 Task: In the  document Climateactionmeet.epub change page color to  'Olive Green'. Insert watermark  'Confidential ' Apply Font Style in watermark Nunito
Action: Mouse moved to (239, 331)
Screenshot: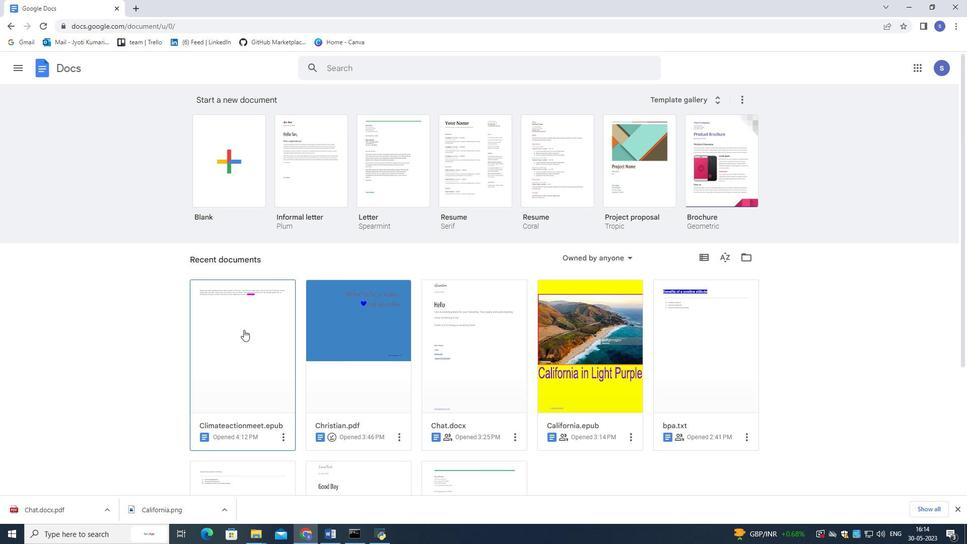 
Action: Mouse pressed left at (239, 331)
Screenshot: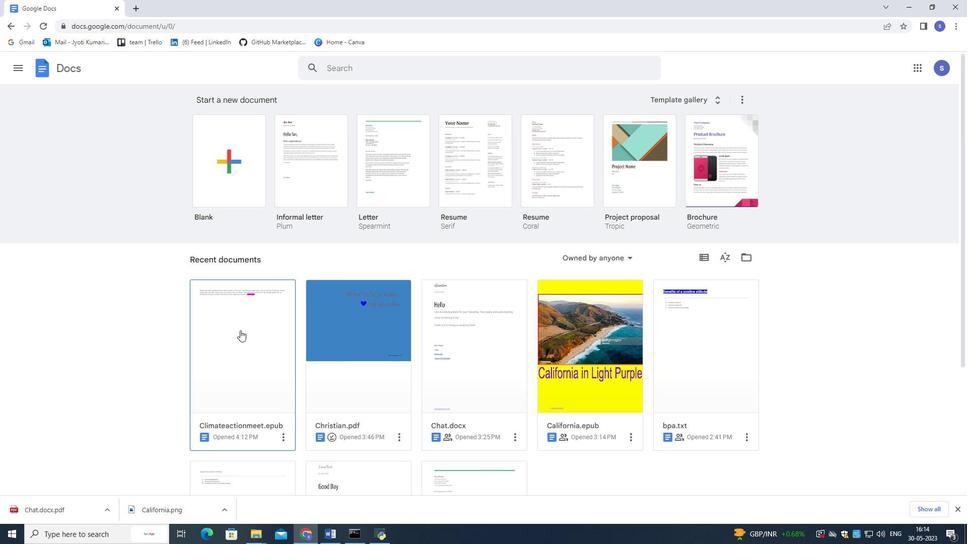 
Action: Mouse moved to (585, 287)
Screenshot: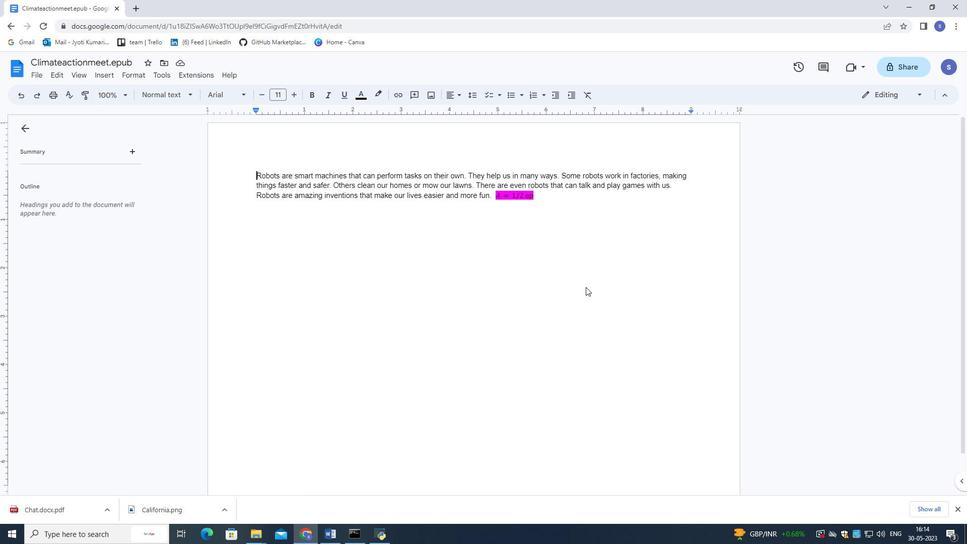 
Action: Mouse pressed left at (585, 287)
Screenshot: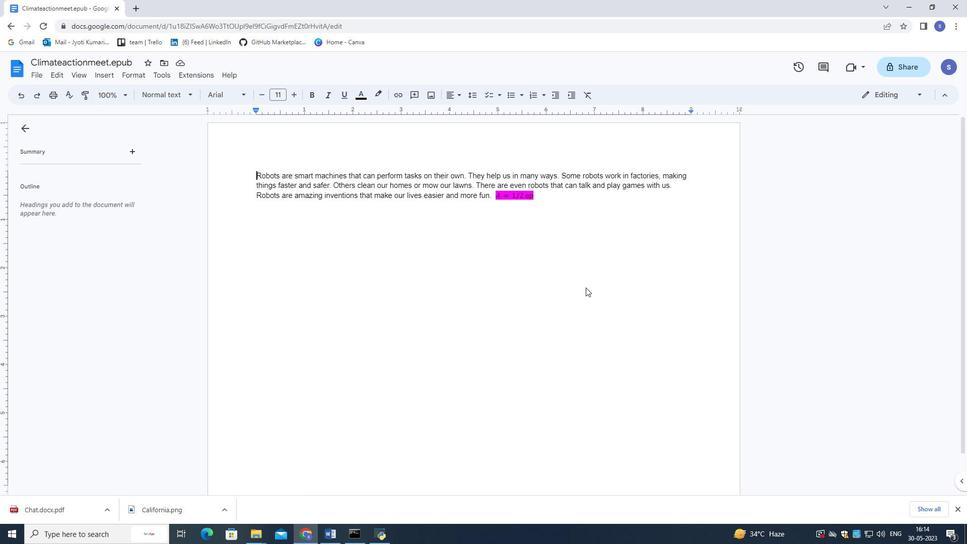 
Action: Mouse moved to (37, 75)
Screenshot: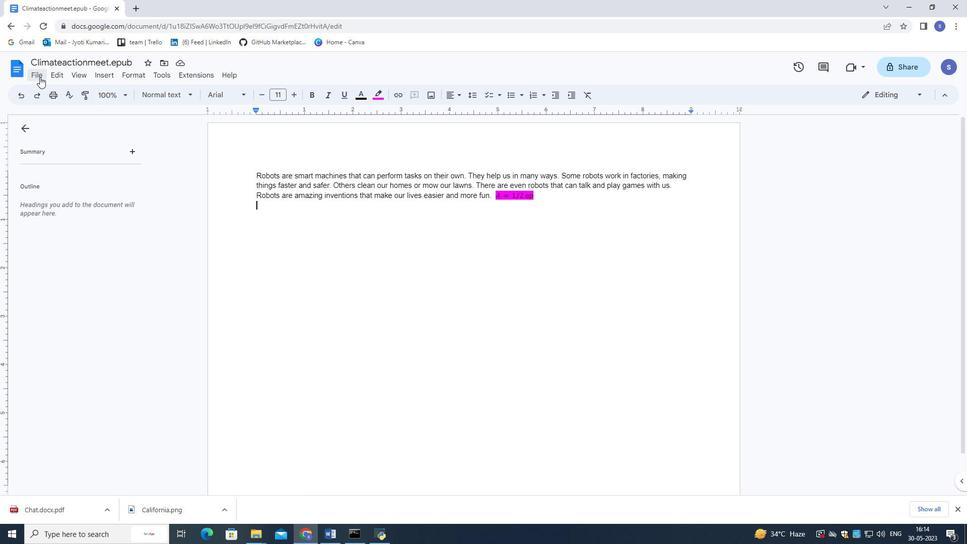 
Action: Mouse pressed left at (37, 75)
Screenshot: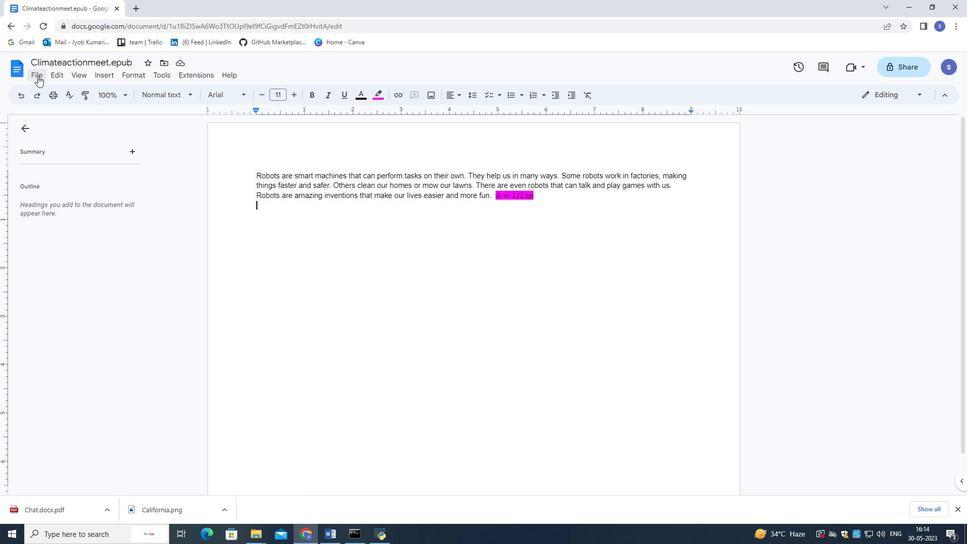 
Action: Mouse moved to (93, 351)
Screenshot: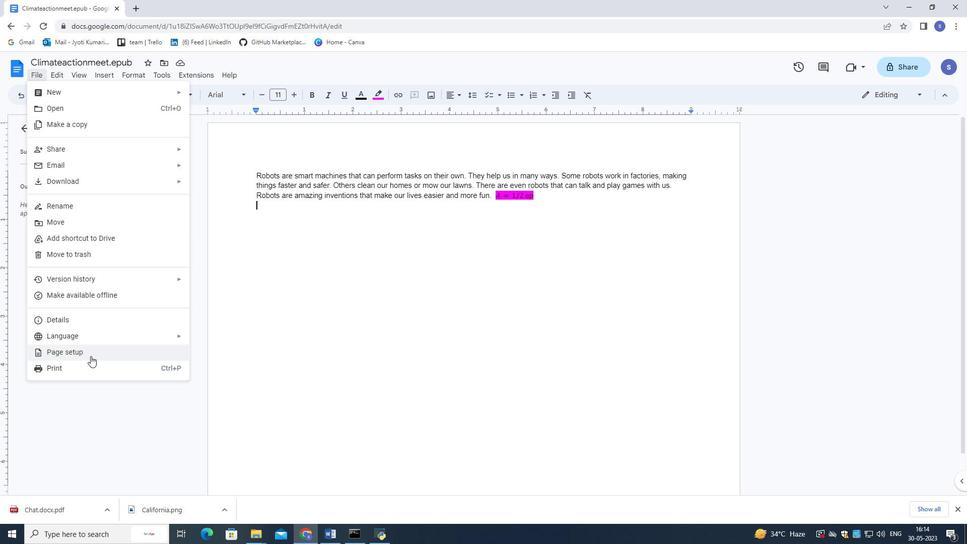 
Action: Mouse pressed left at (93, 351)
Screenshot: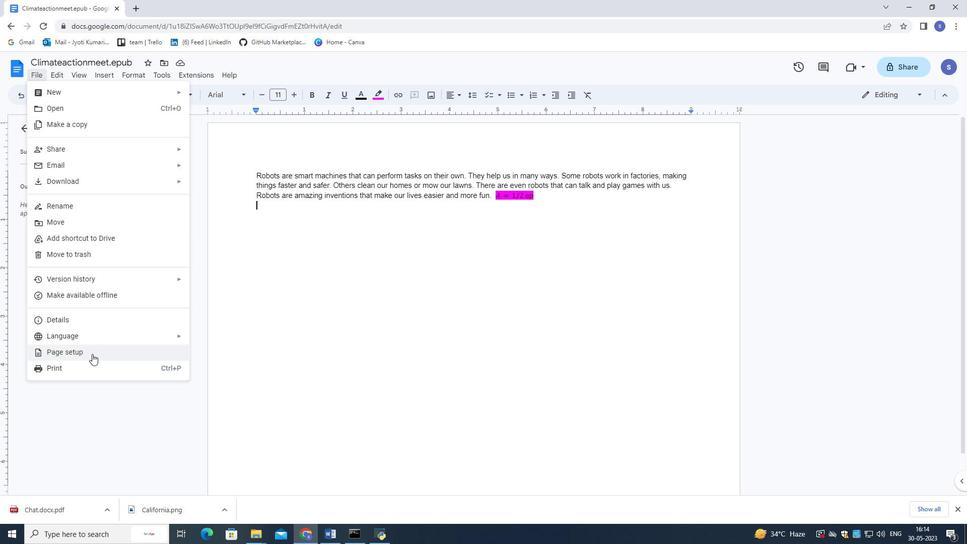 
Action: Mouse moved to (406, 336)
Screenshot: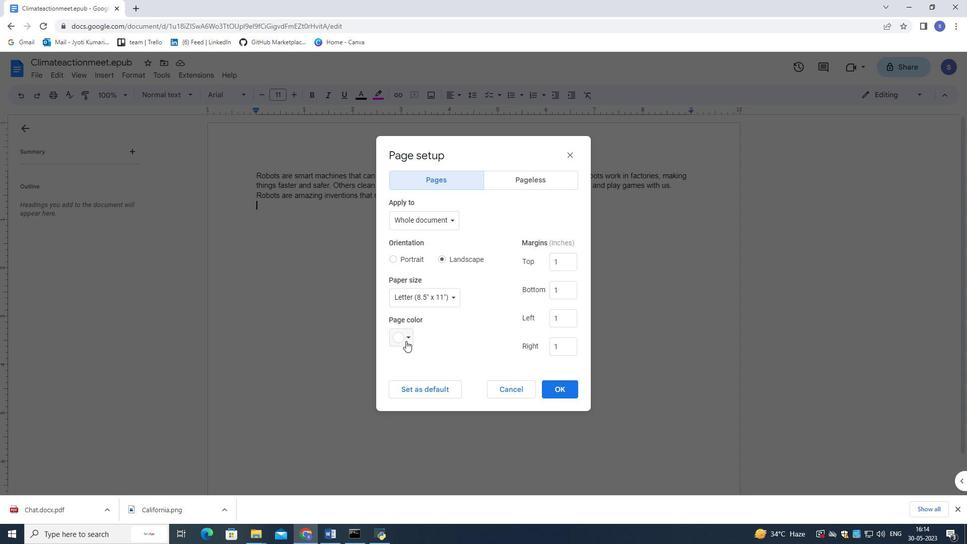 
Action: Mouse pressed left at (406, 336)
Screenshot: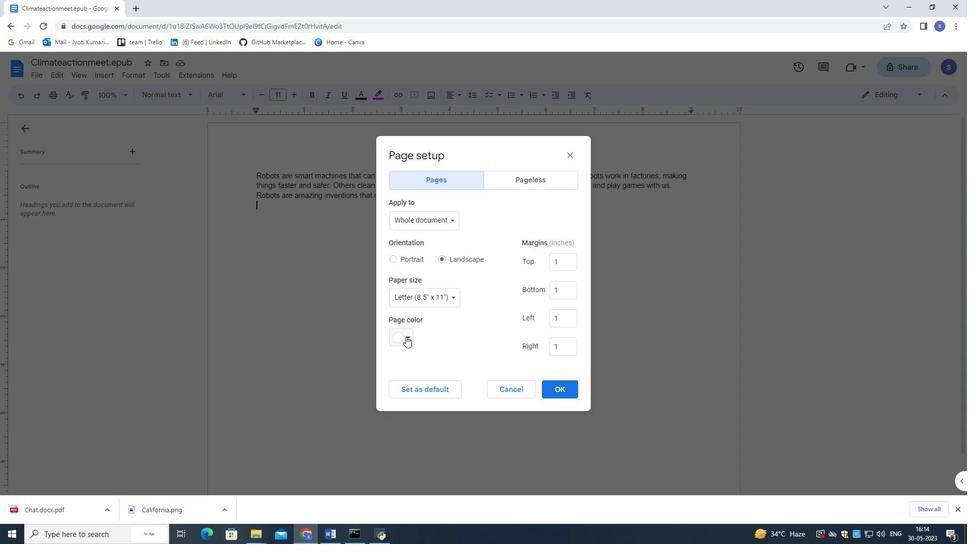 
Action: Mouse moved to (444, 410)
Screenshot: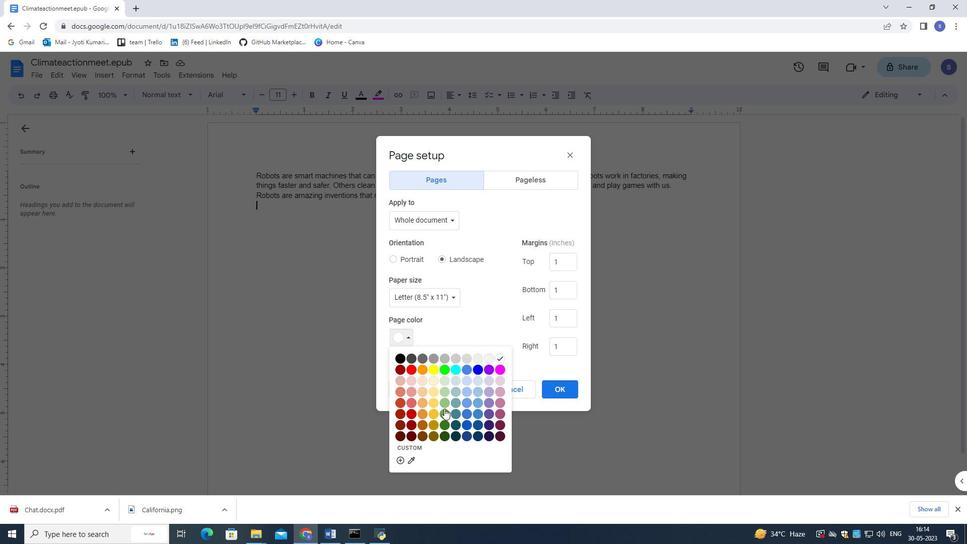 
Action: Mouse pressed left at (444, 410)
Screenshot: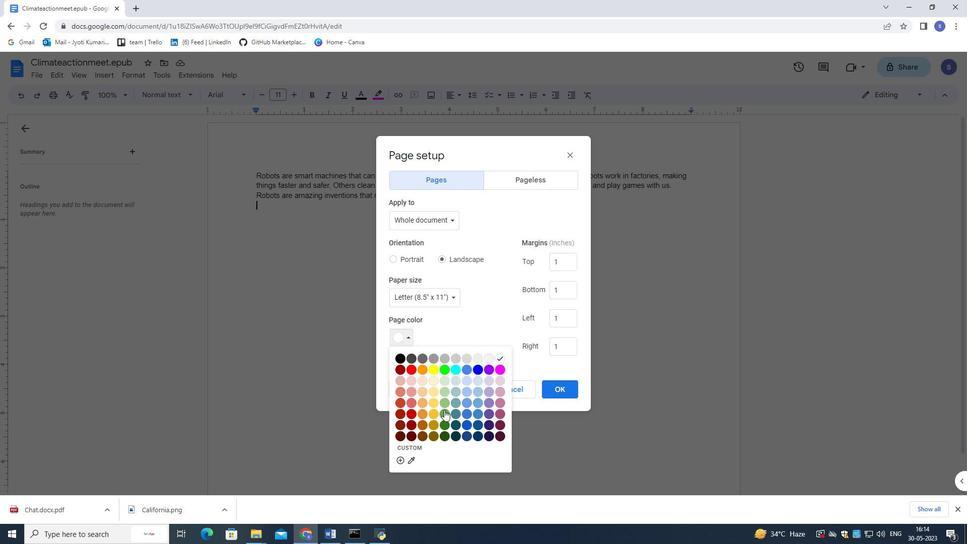 
Action: Mouse moved to (562, 390)
Screenshot: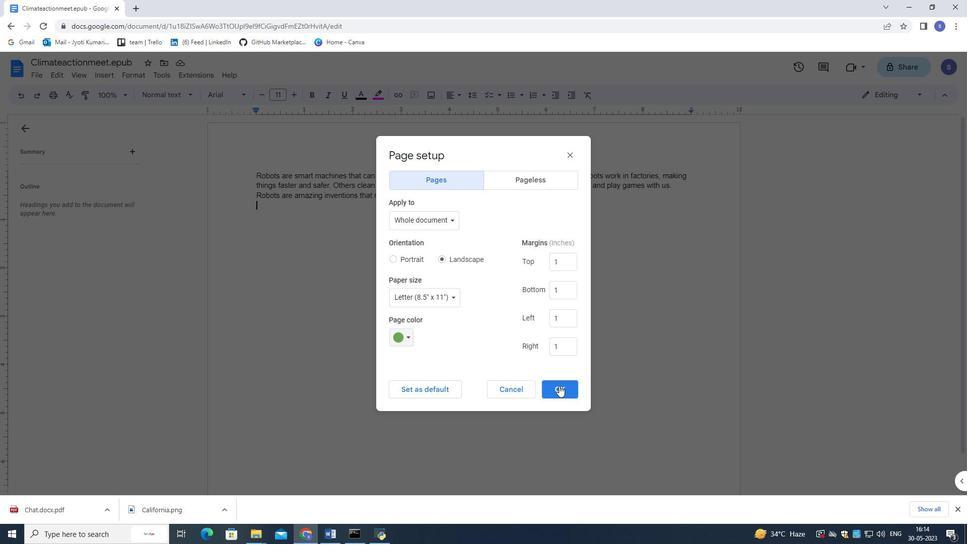 
Action: Mouse pressed left at (562, 390)
Screenshot: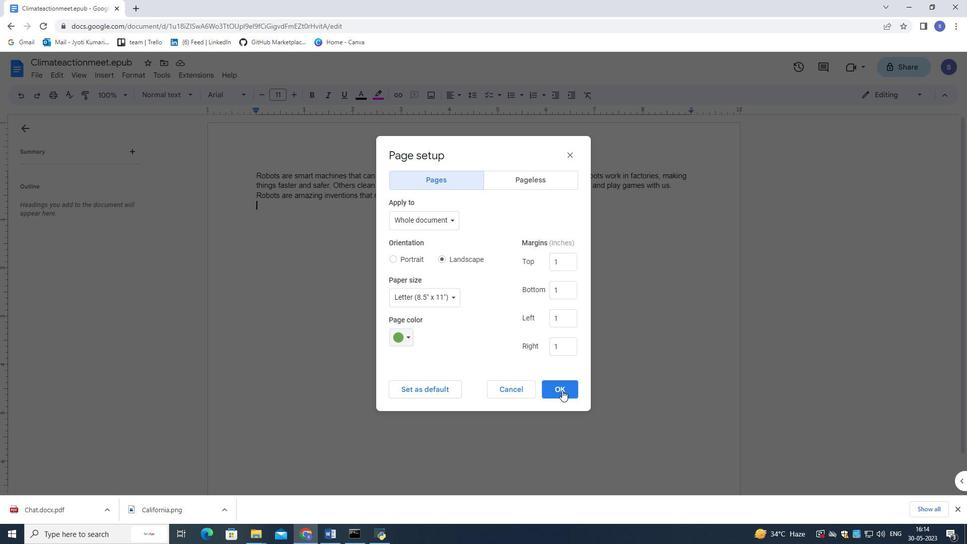 
Action: Mouse moved to (97, 76)
Screenshot: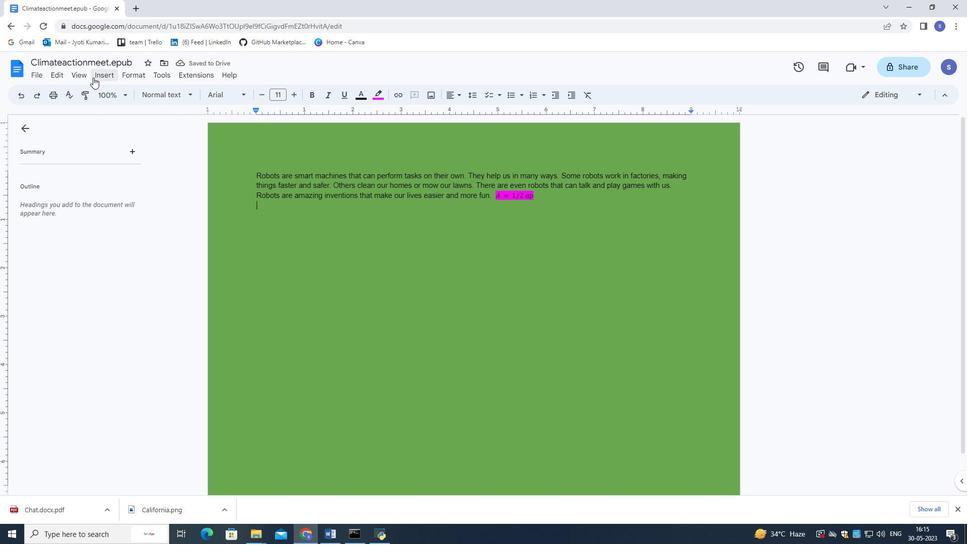 
Action: Mouse pressed left at (97, 76)
Screenshot: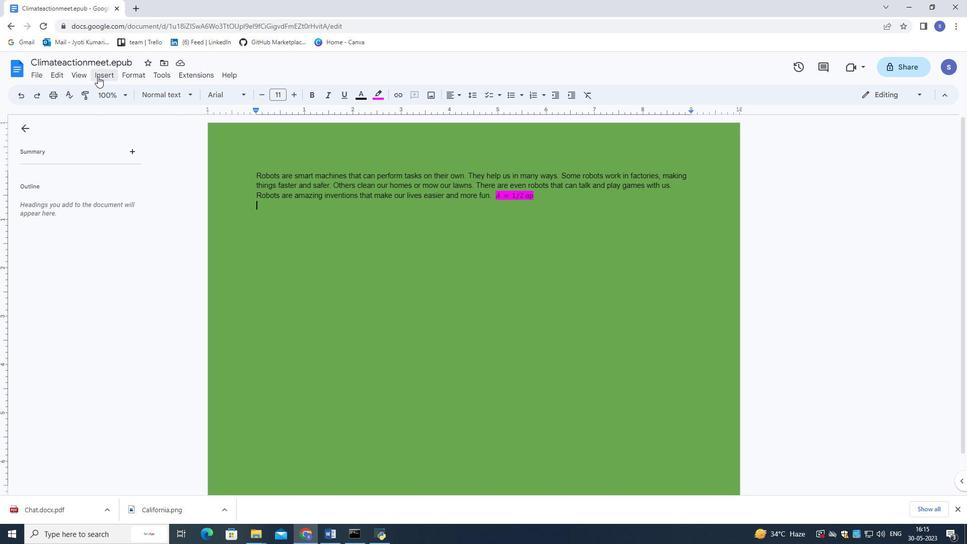 
Action: Mouse moved to (137, 312)
Screenshot: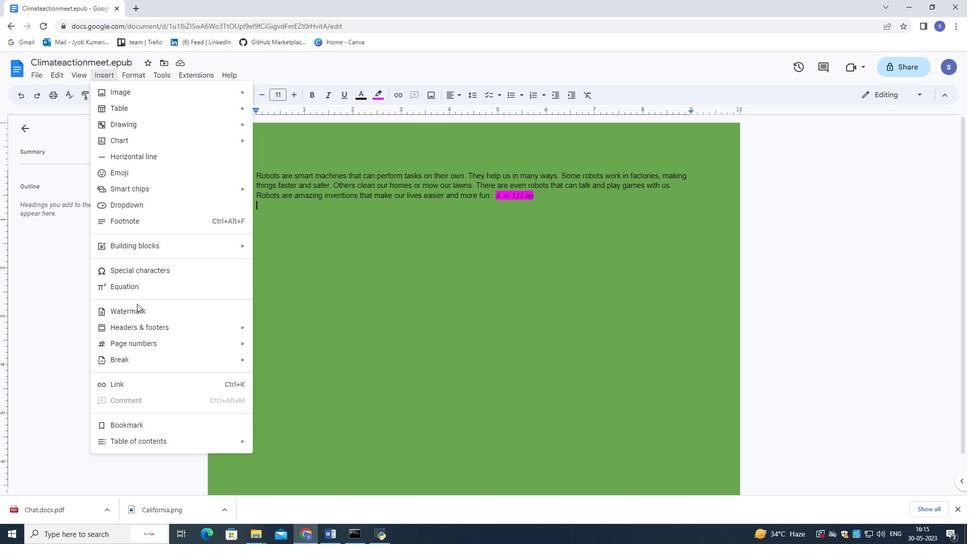 
Action: Mouse pressed left at (137, 312)
Screenshot: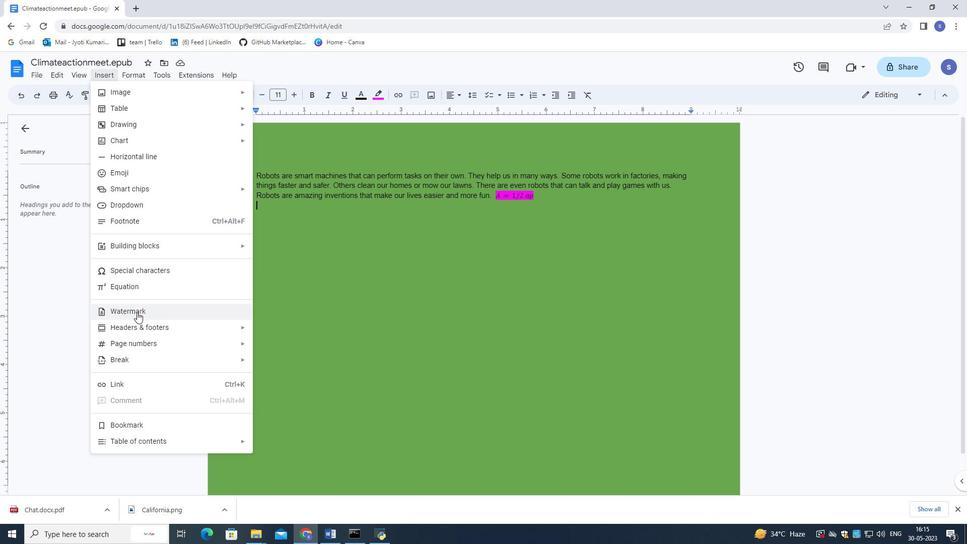 
Action: Mouse moved to (924, 125)
Screenshot: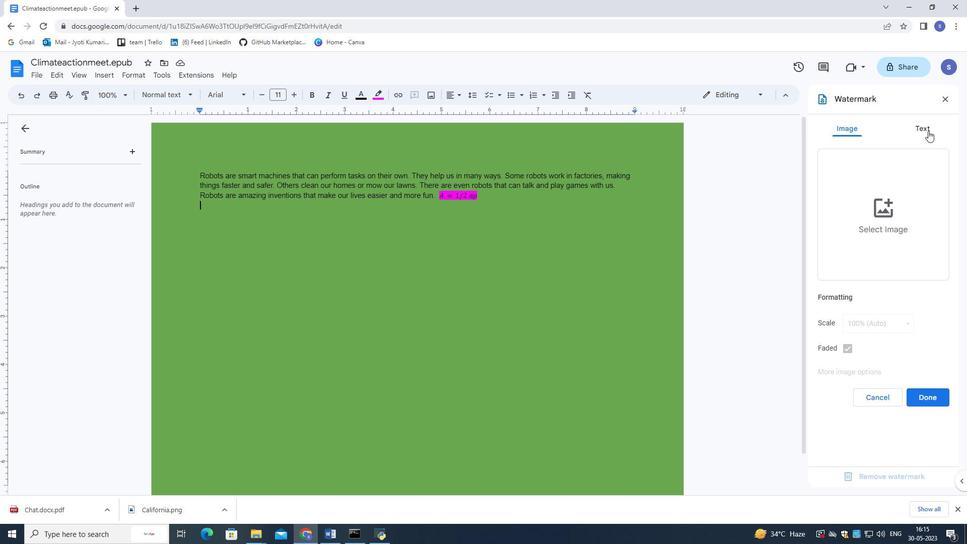 
Action: Mouse pressed left at (924, 125)
Screenshot: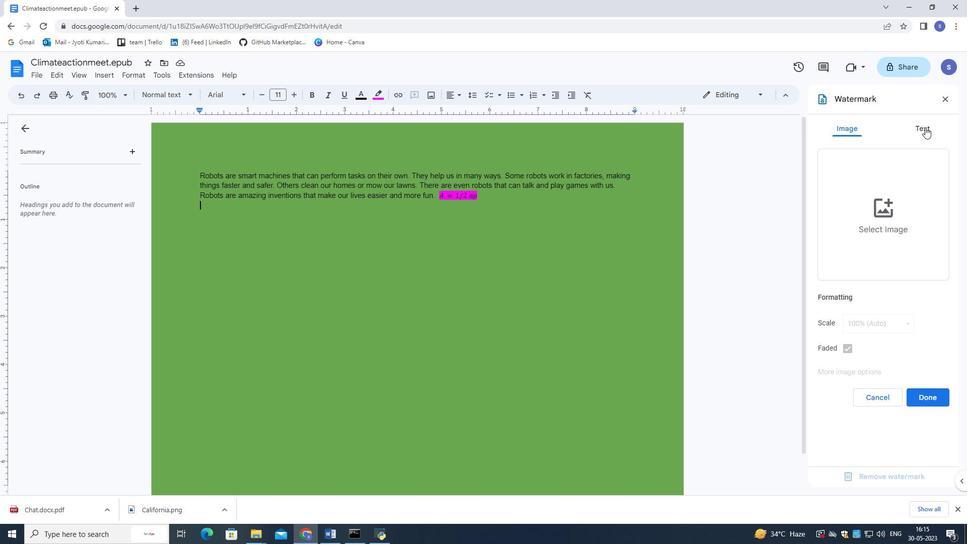 
Action: Mouse moved to (864, 159)
Screenshot: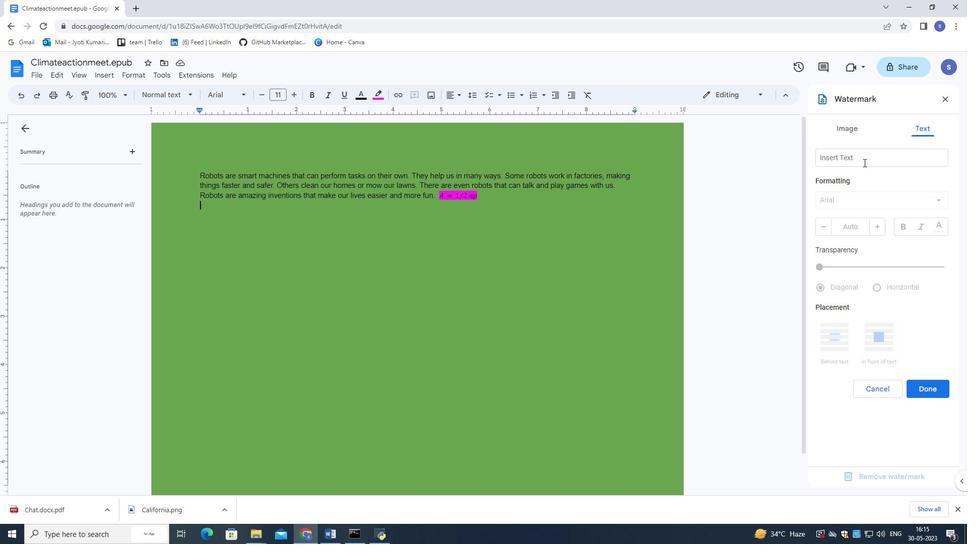 
Action: Mouse pressed left at (864, 159)
Screenshot: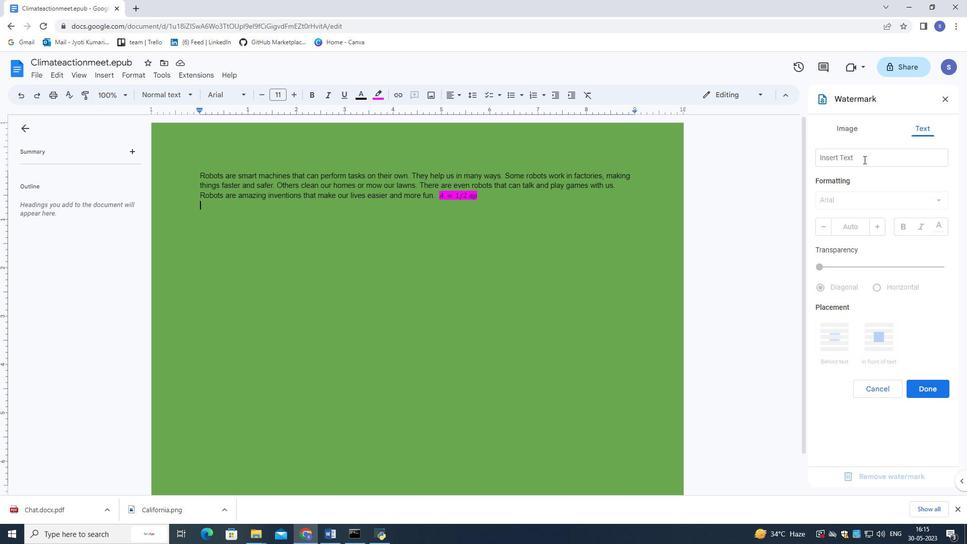 
Action: Mouse moved to (863, 158)
Screenshot: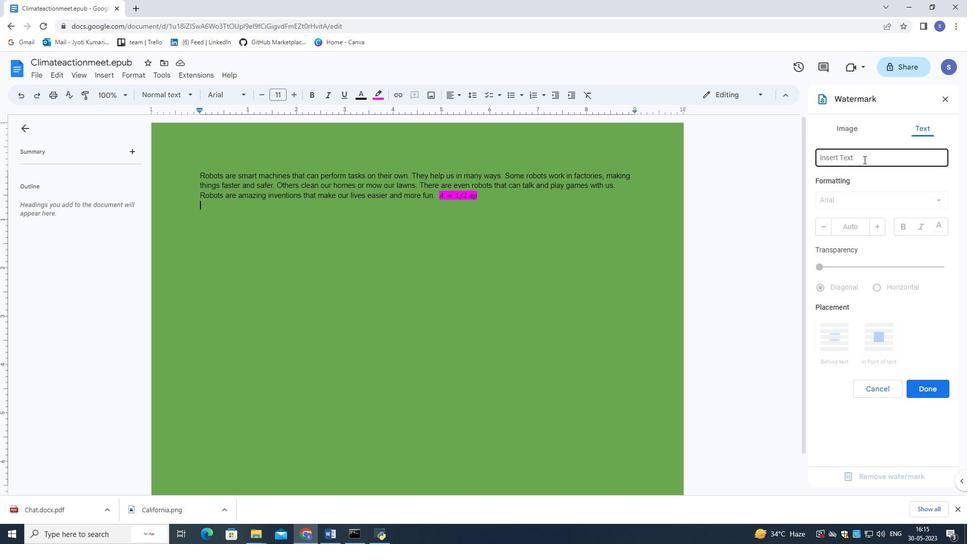 
Action: Key pressed <Key.shift>Con
Screenshot: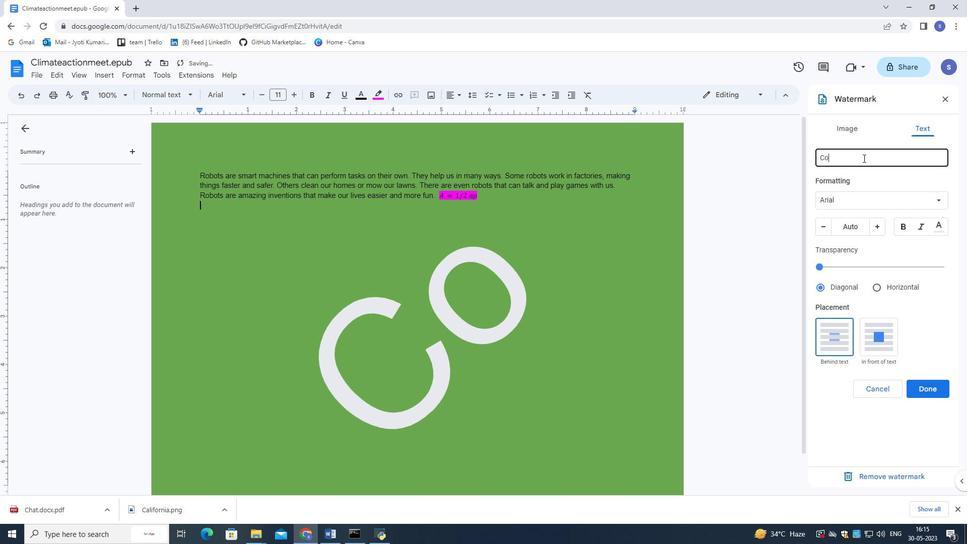 
Action: Mouse moved to (835, 166)
Screenshot: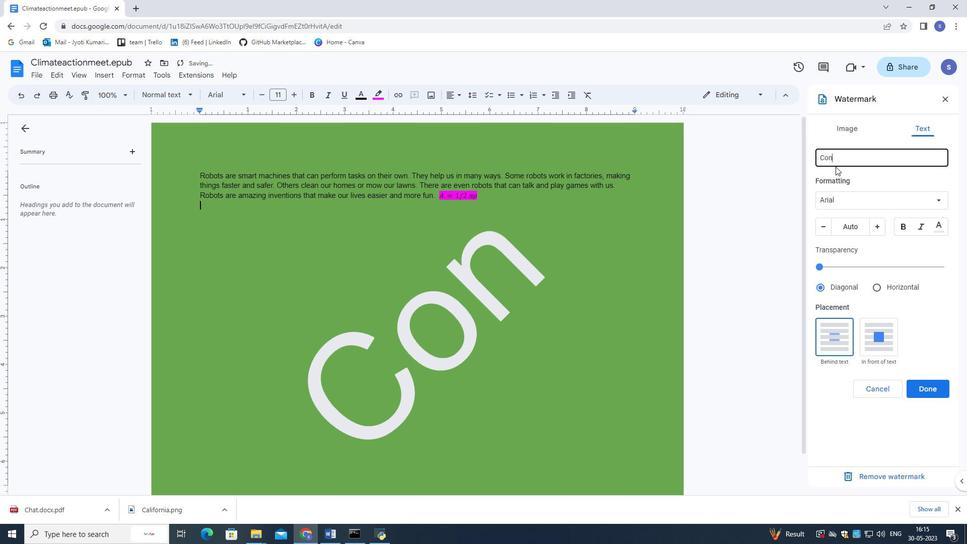 
Action: Key pressed fidential
Screenshot: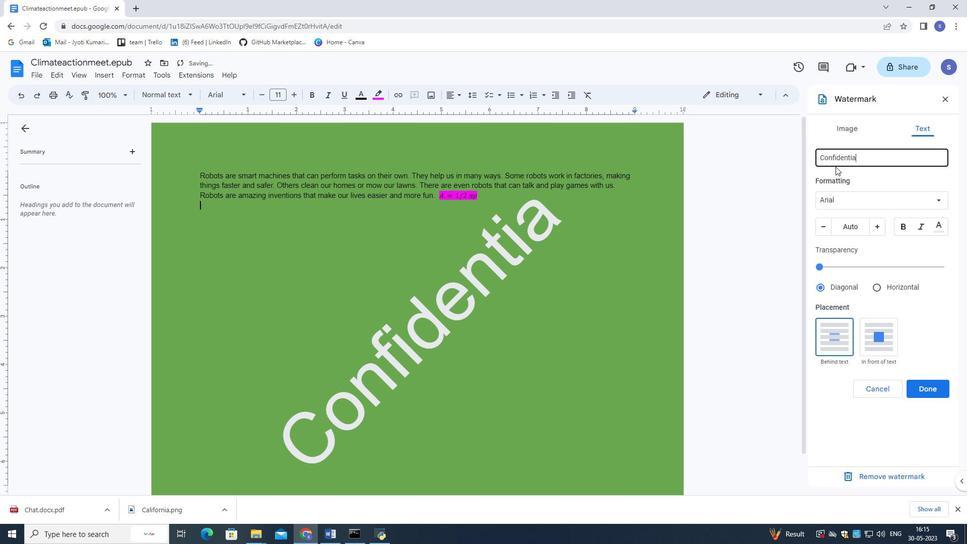 
Action: Mouse moved to (839, 200)
Screenshot: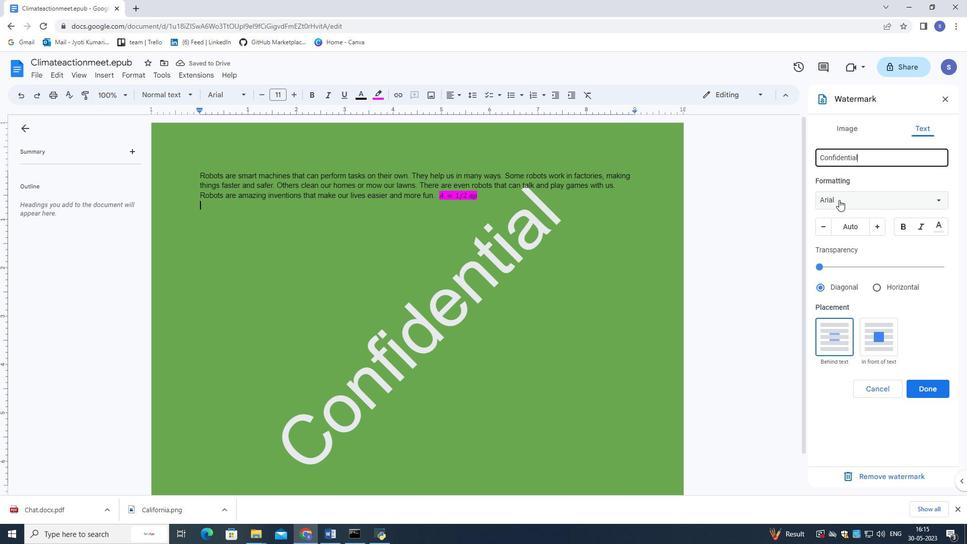 
Action: Mouse pressed left at (839, 200)
Screenshot: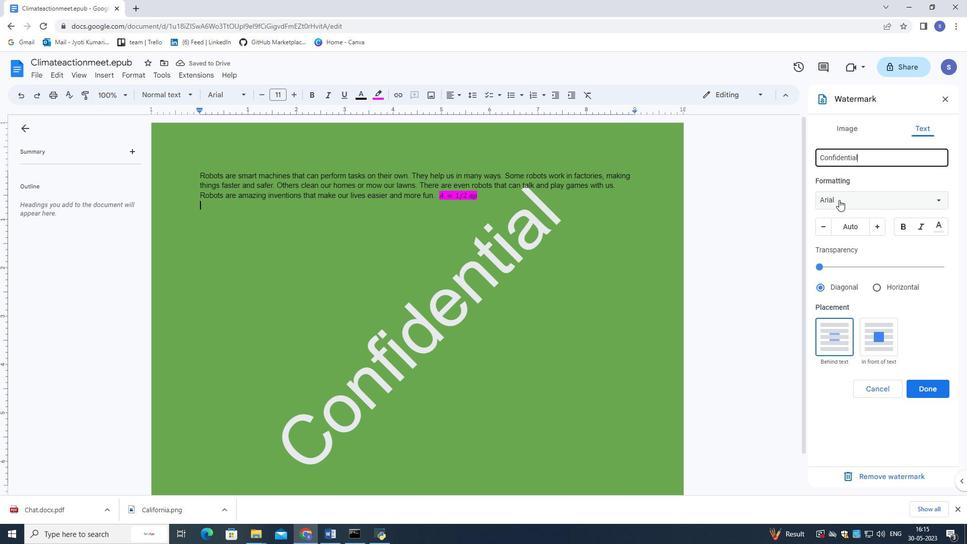 
Action: Mouse moved to (855, 222)
Screenshot: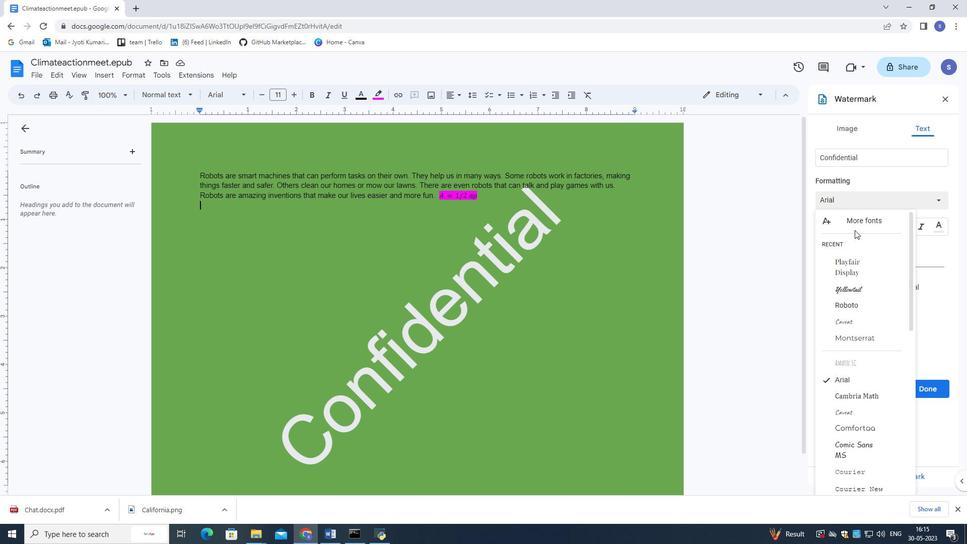 
Action: Mouse pressed left at (855, 222)
Screenshot: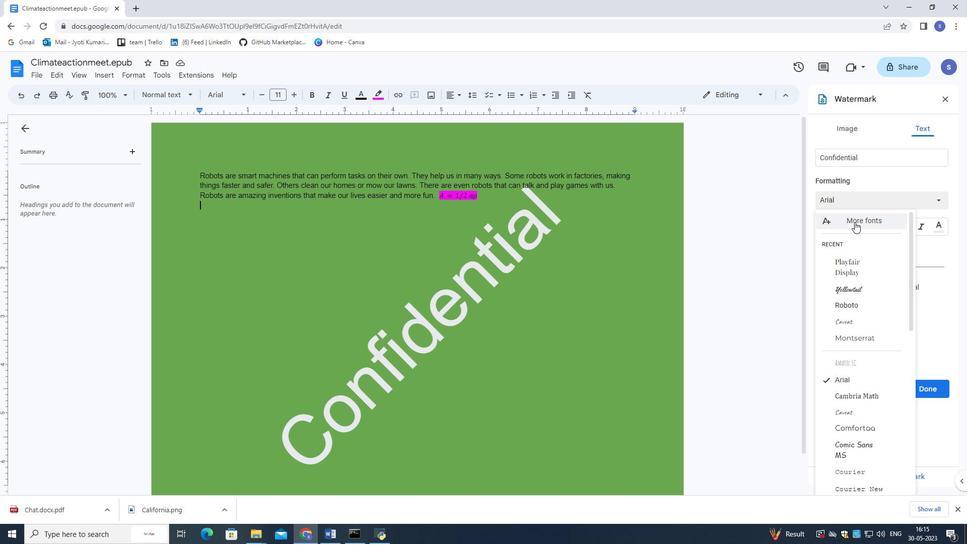 
Action: Mouse moved to (326, 157)
Screenshot: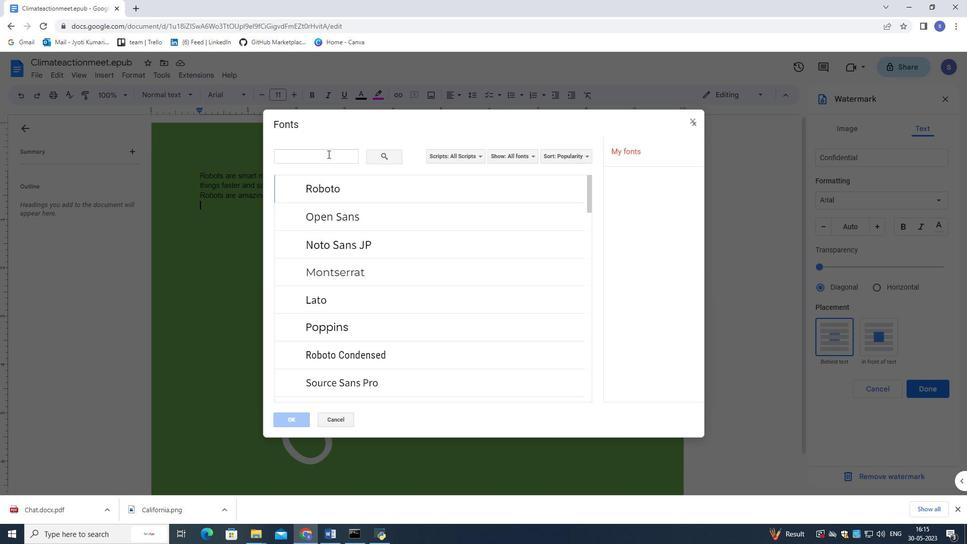 
Action: Mouse pressed left at (326, 157)
Screenshot: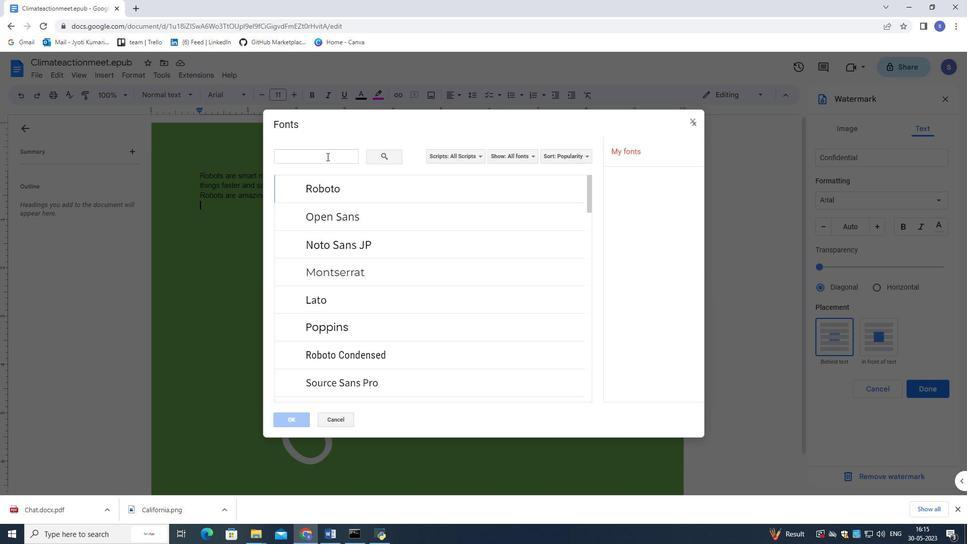 
Action: Mouse moved to (326, 157)
Screenshot: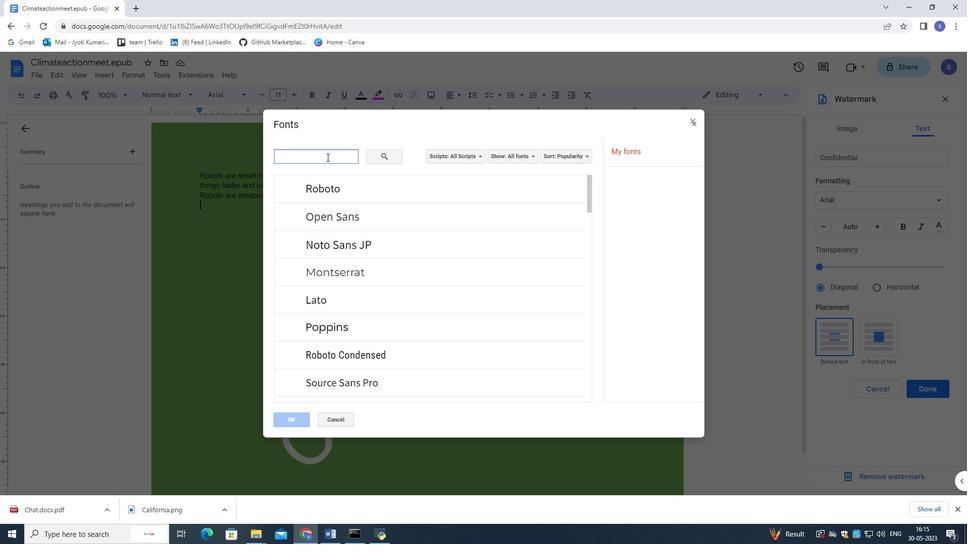 
Action: Key pressed <Key.shift>Nunito
Screenshot: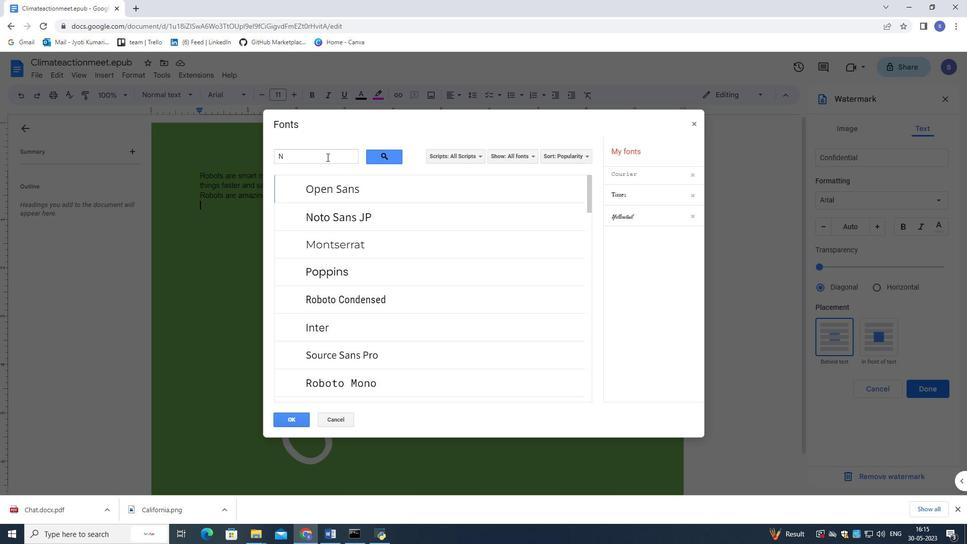 
Action: Mouse moved to (326, 156)
Screenshot: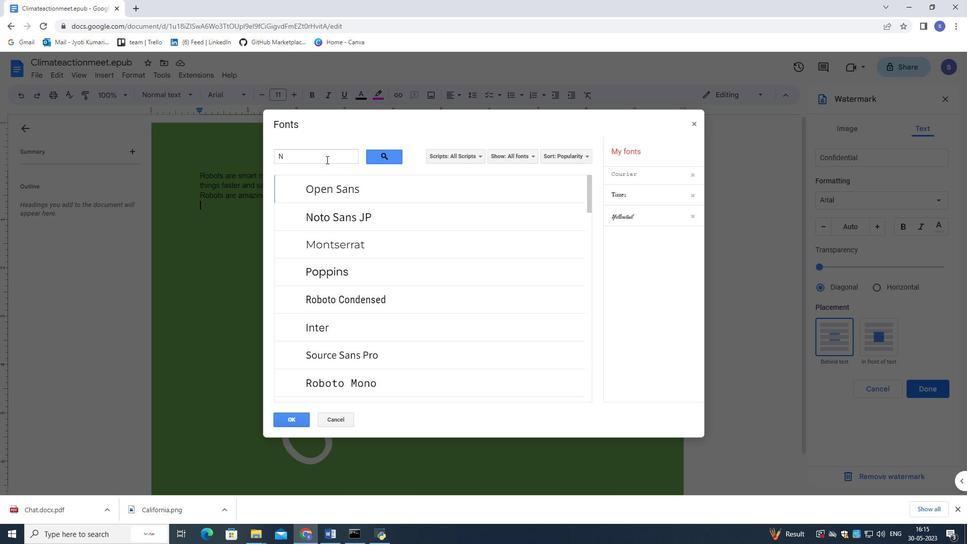 
Action: Mouse pressed left at (326, 156)
Screenshot: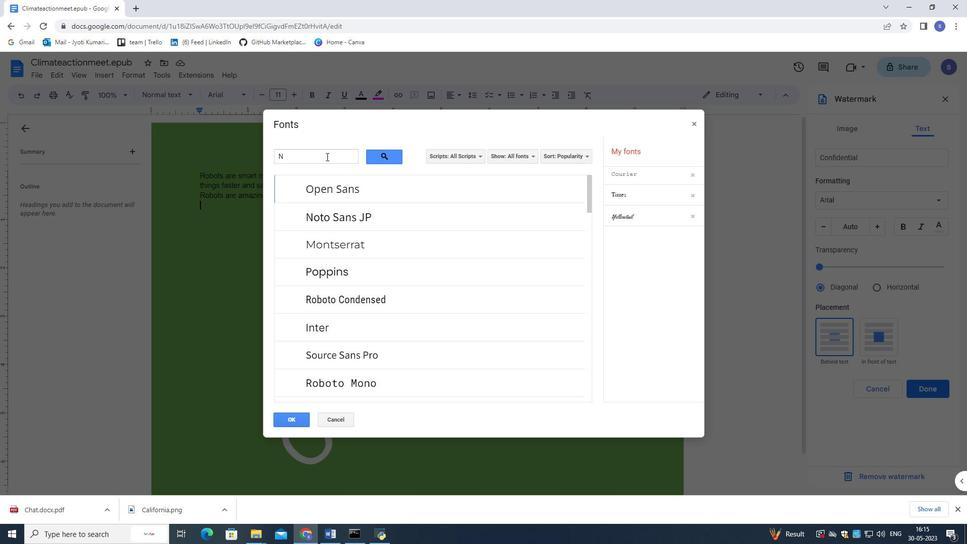 
Action: Key pressed unito
Screenshot: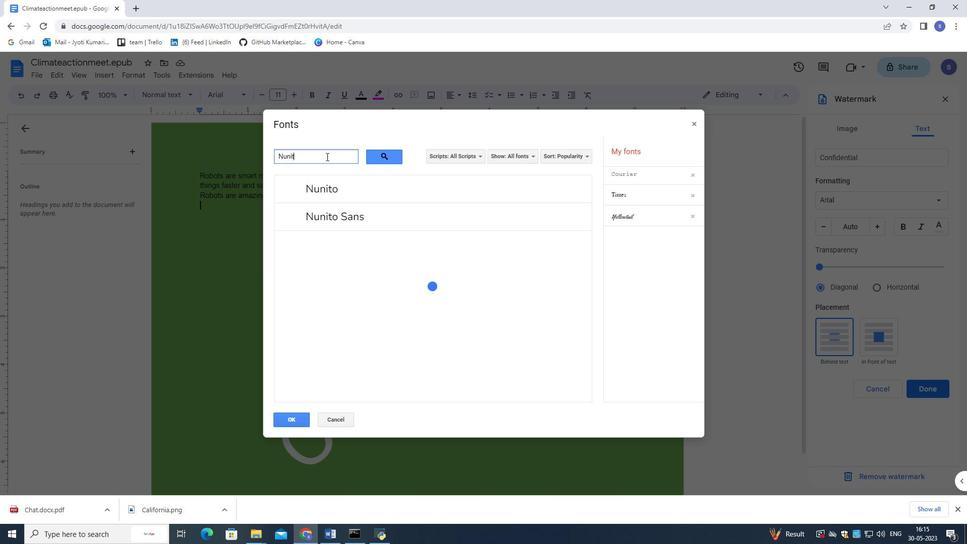 
Action: Mouse moved to (330, 197)
Screenshot: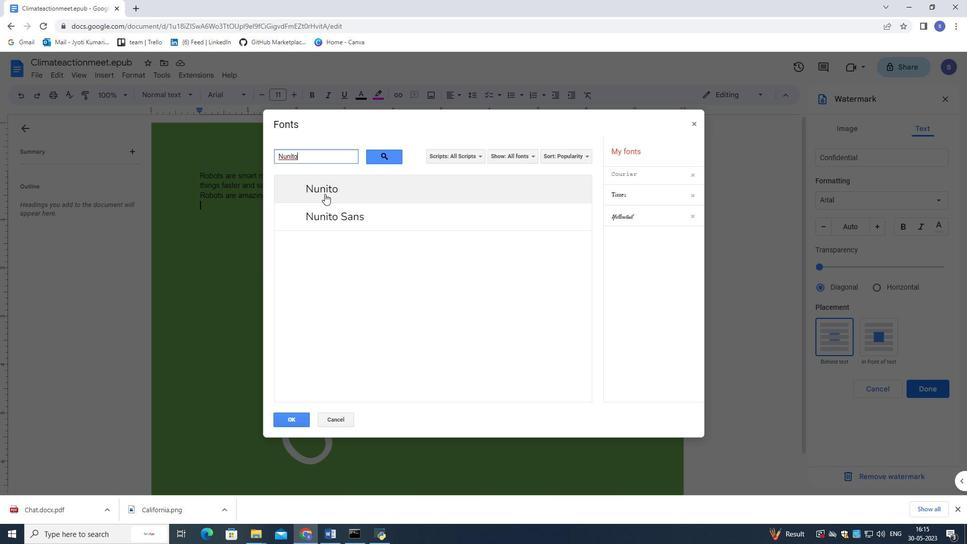 
Action: Mouse pressed left at (330, 197)
Screenshot: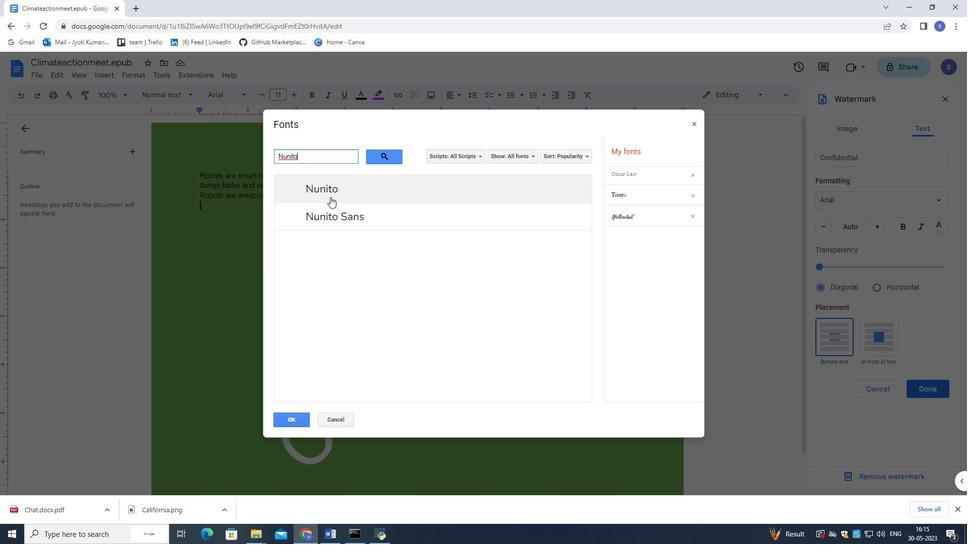 
Action: Mouse moved to (285, 416)
Screenshot: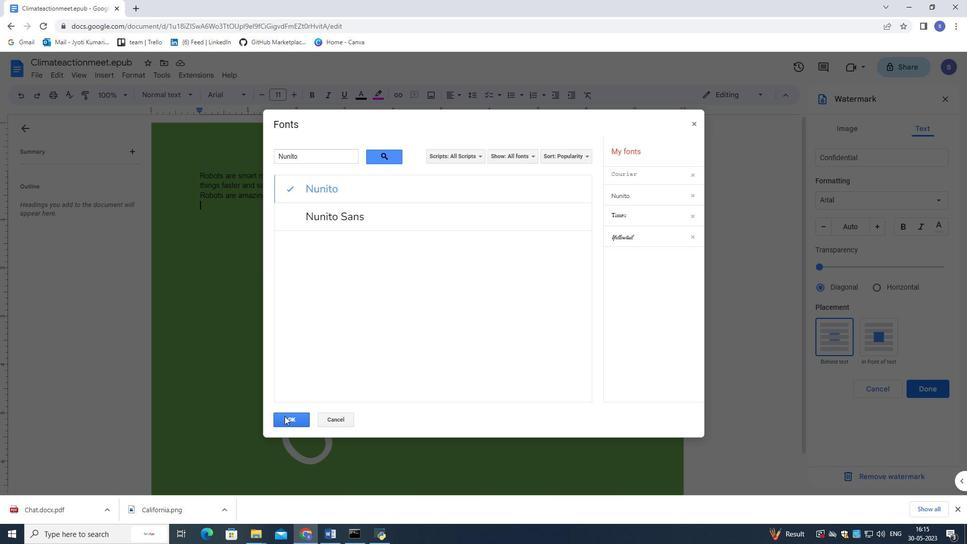 
Action: Mouse pressed left at (285, 416)
Screenshot: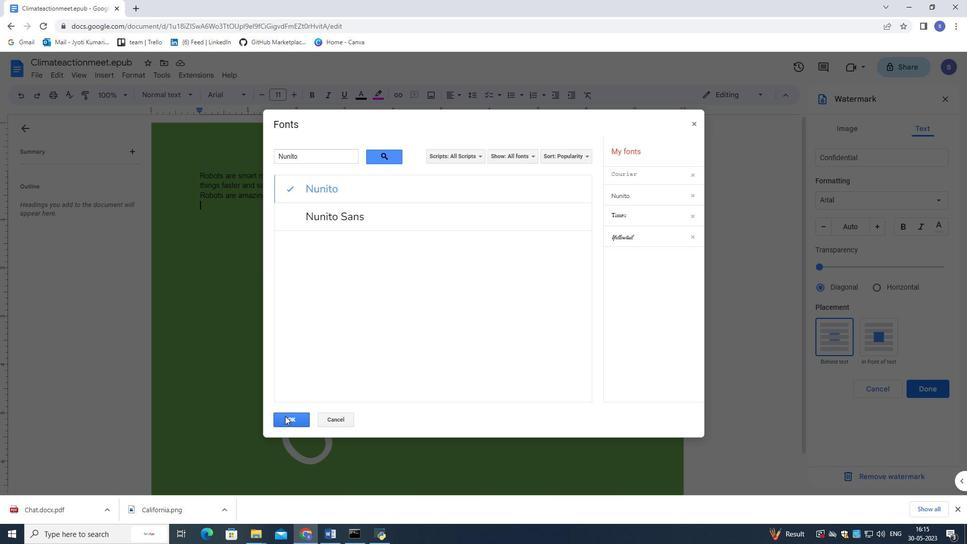 
Action: Mouse moved to (941, 387)
Screenshot: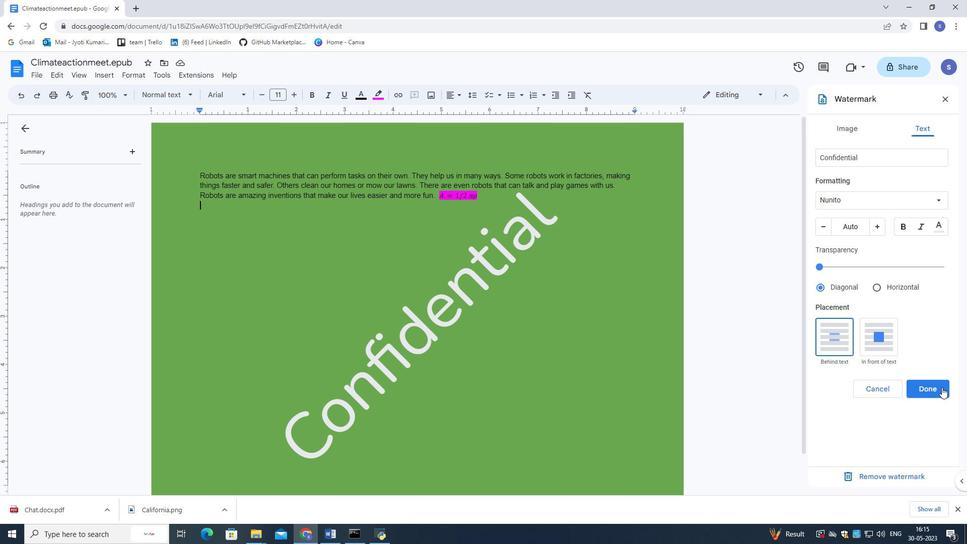 
Action: Mouse pressed left at (941, 387)
Screenshot: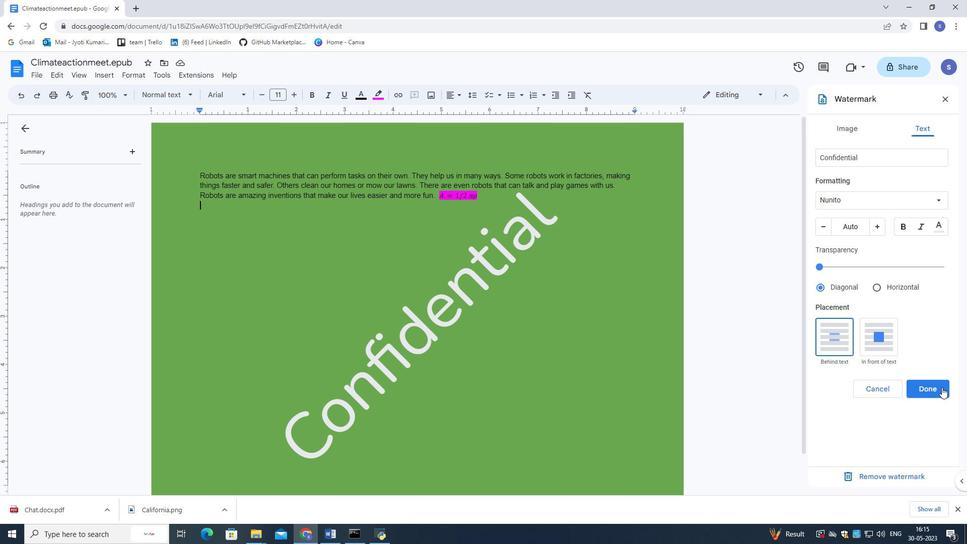 
Action: Mouse moved to (668, 347)
Screenshot: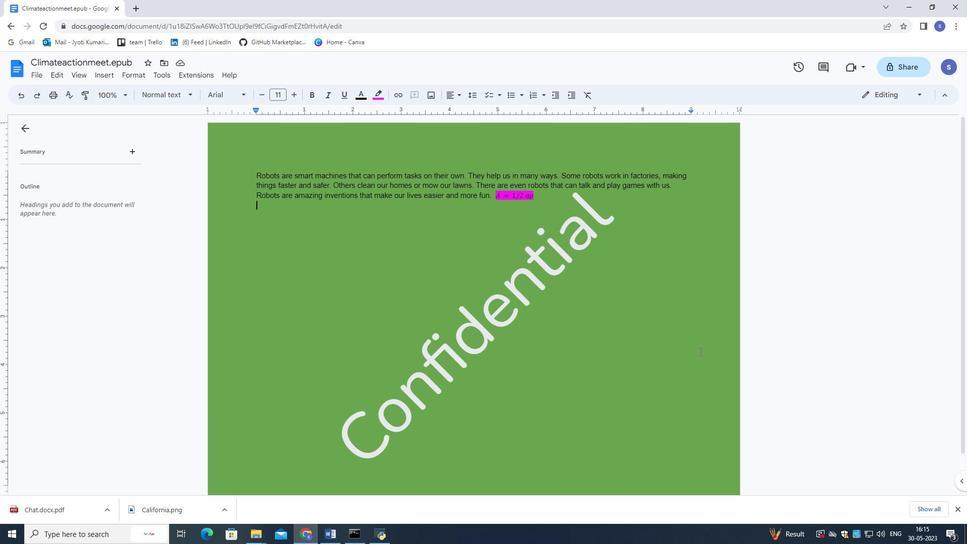 
Action: Mouse pressed left at (668, 347)
Screenshot: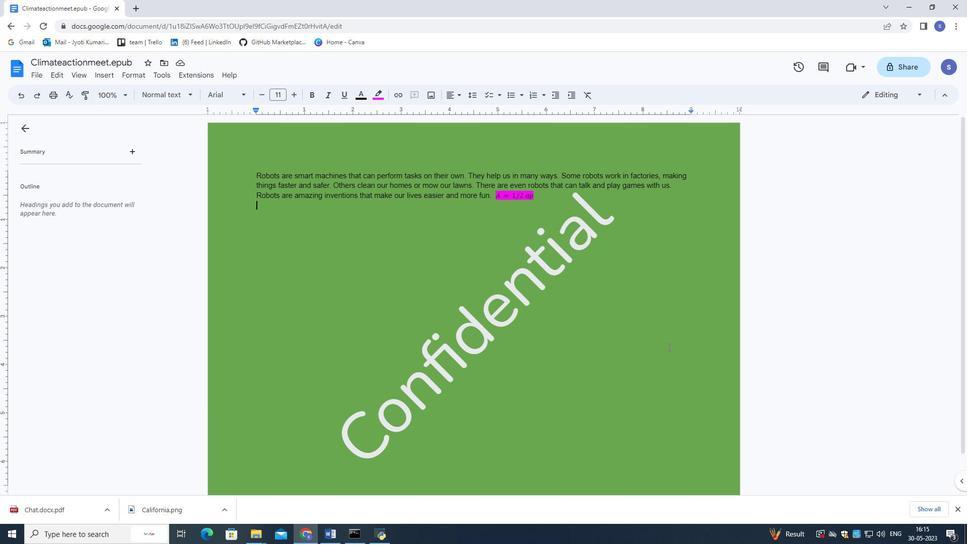 
